 Task: Filter Contract job.
Action: Mouse moved to (661, 165)
Screenshot: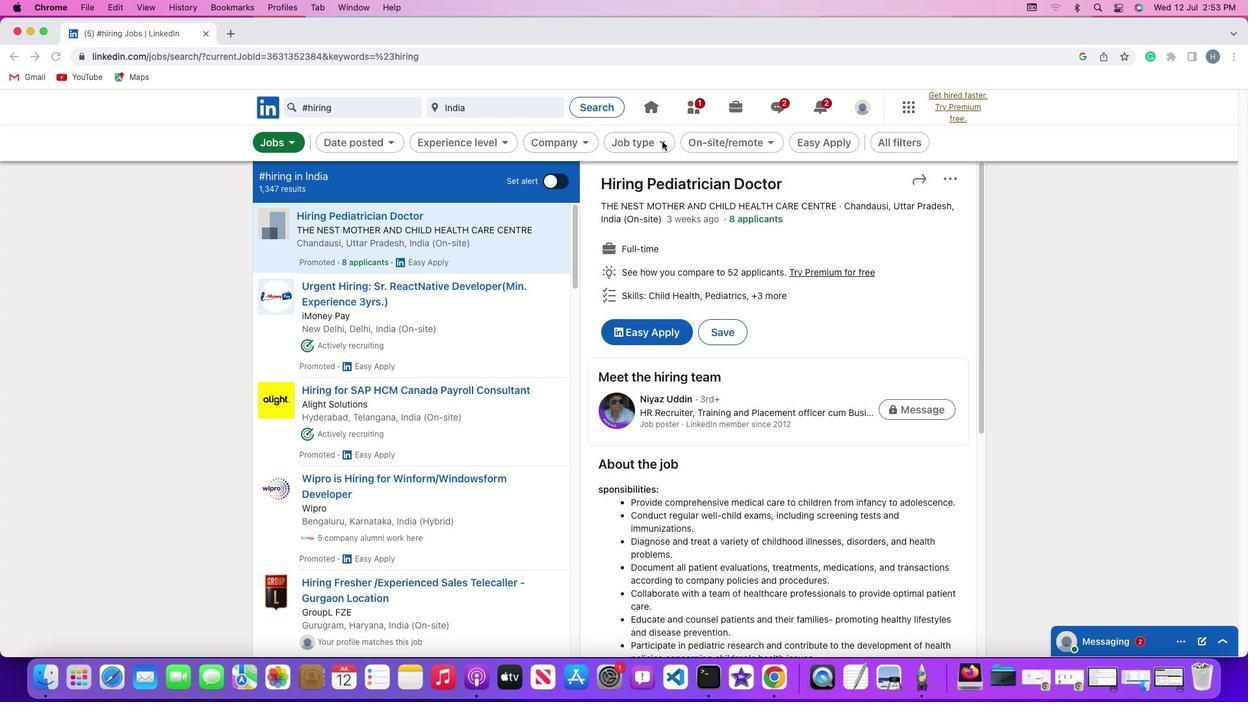 
Action: Mouse pressed left at (661, 165)
Screenshot: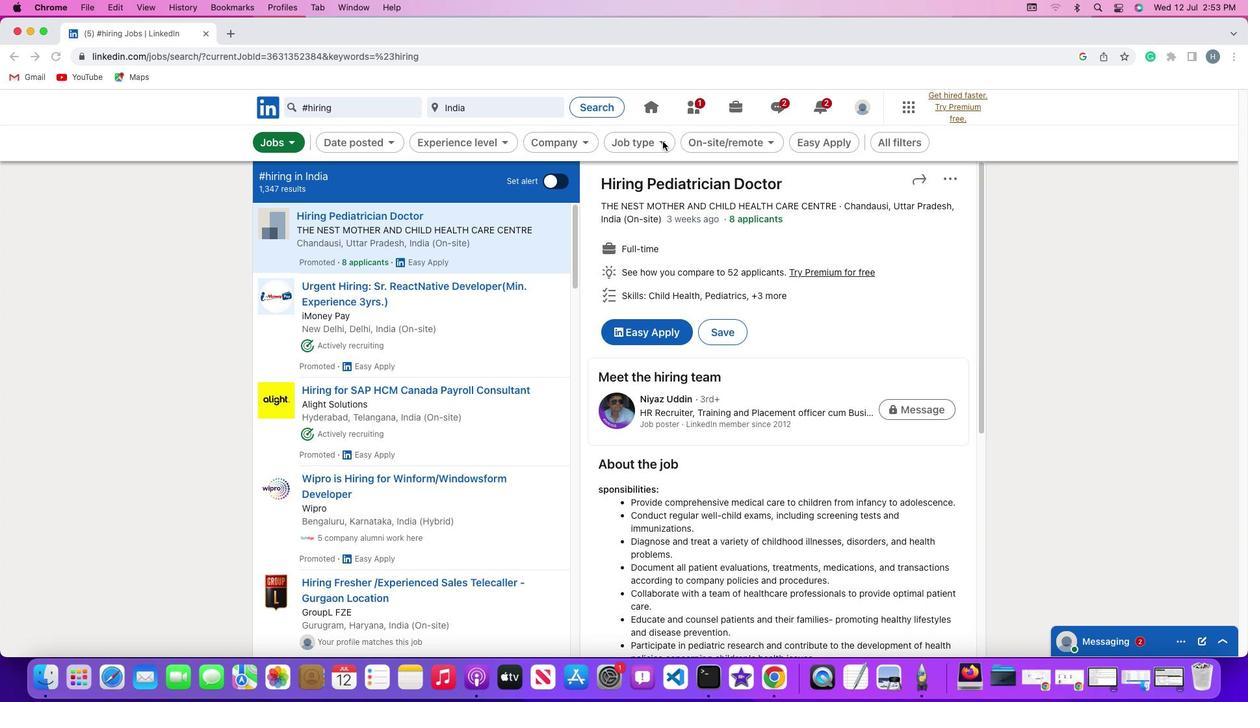 
Action: Mouse moved to (661, 165)
Screenshot: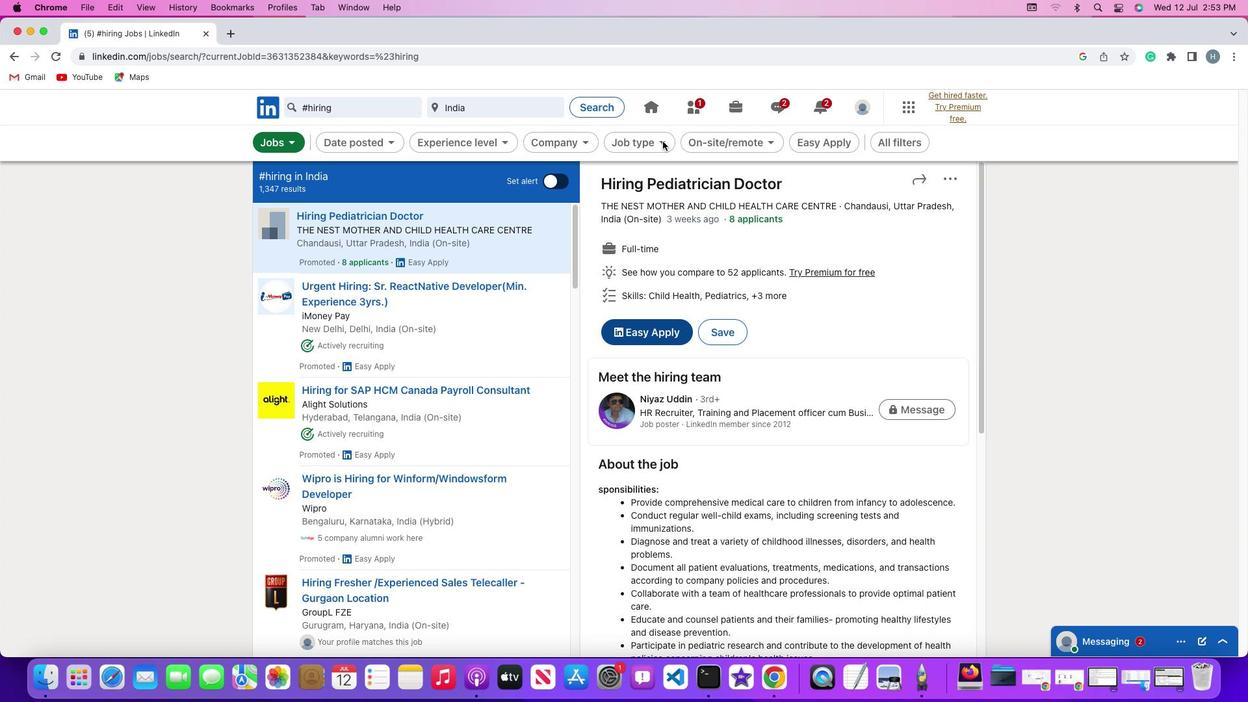 
Action: Mouse pressed left at (661, 165)
Screenshot: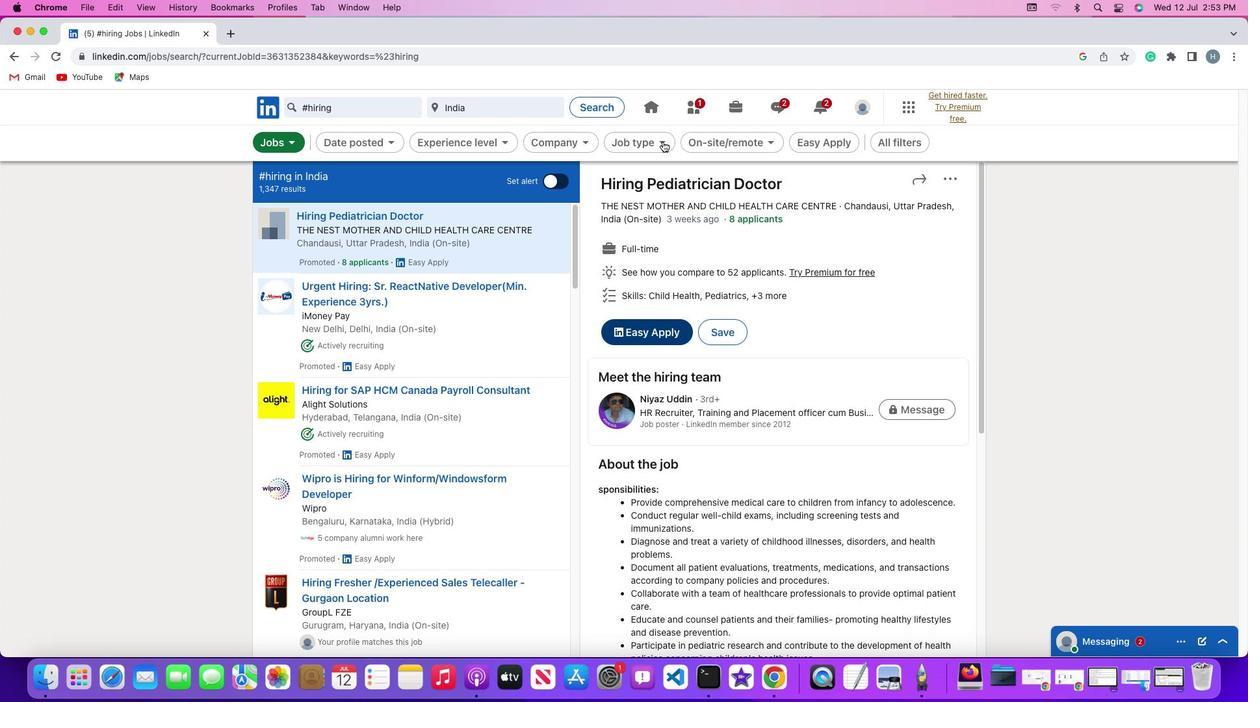 
Action: Mouse moved to (661, 165)
Screenshot: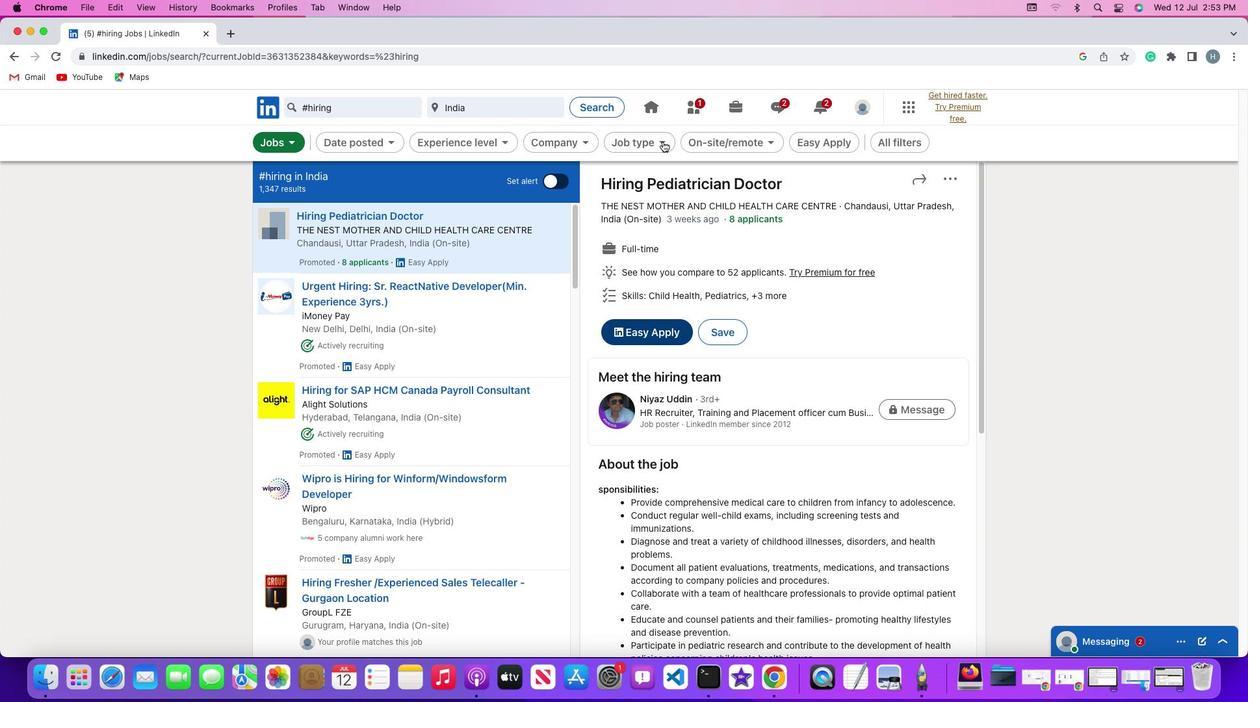
Action: Mouse pressed left at (661, 165)
Screenshot: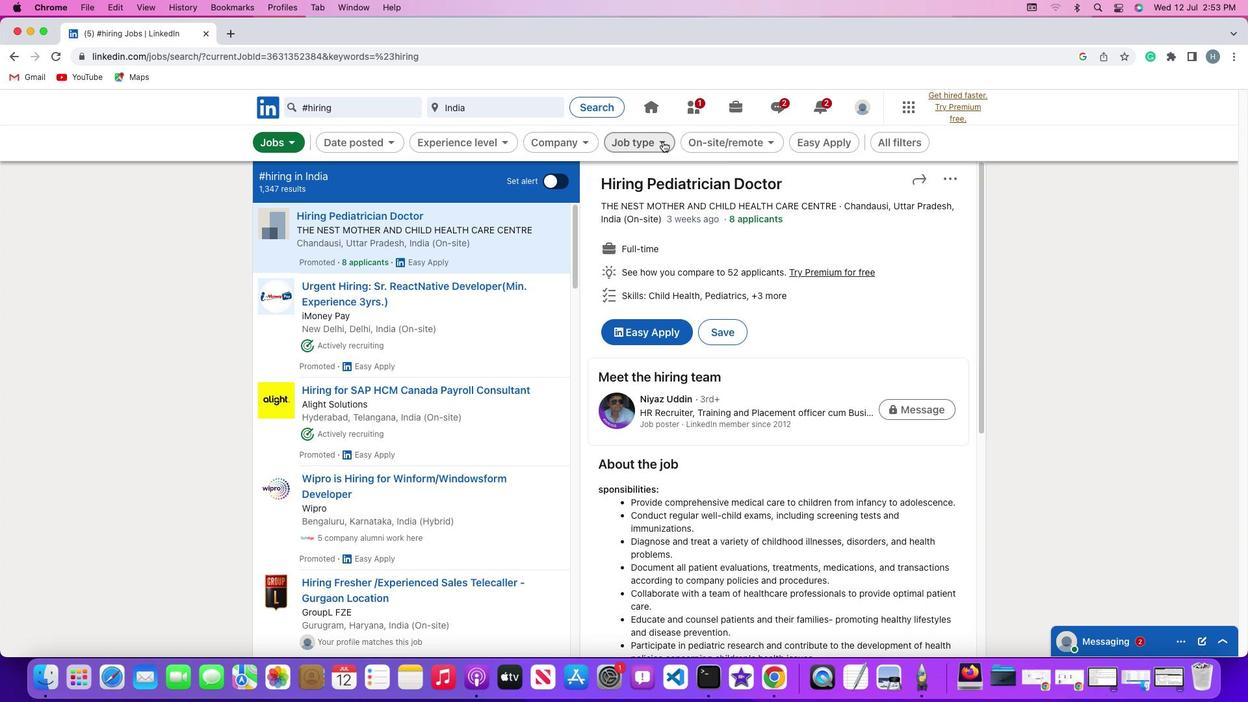 
Action: Mouse moved to (583, 242)
Screenshot: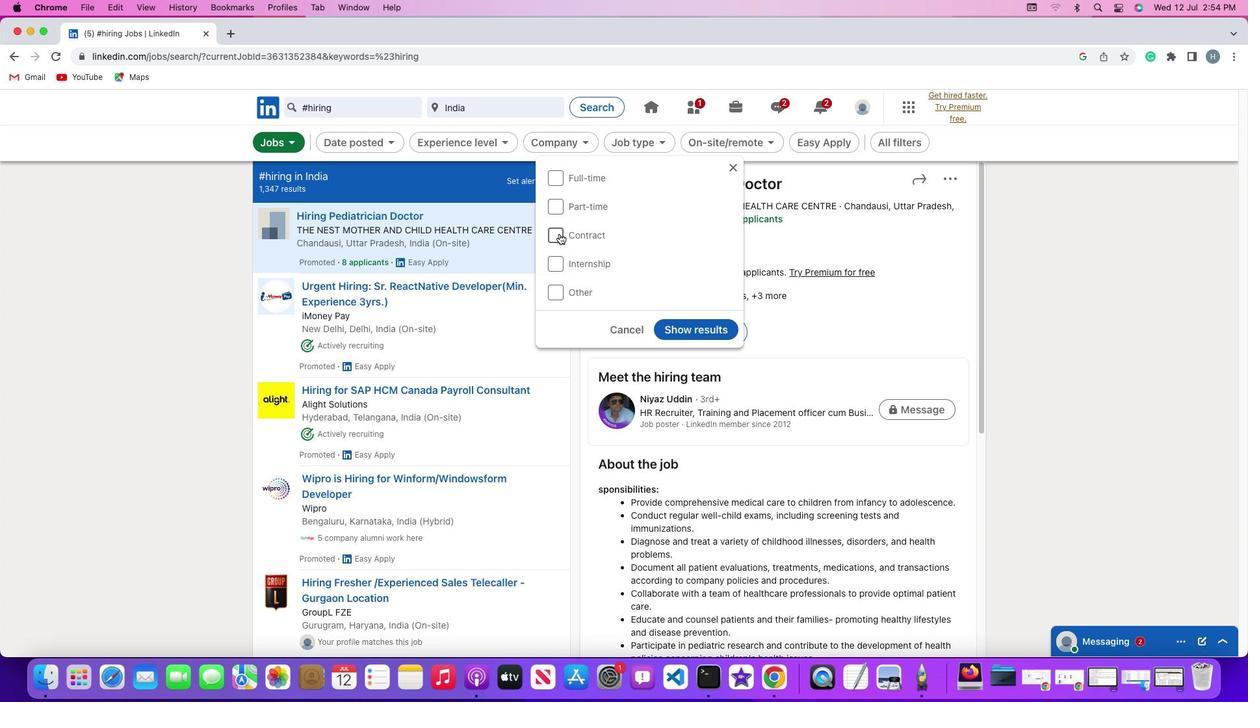
Action: Mouse pressed left at (583, 242)
Screenshot: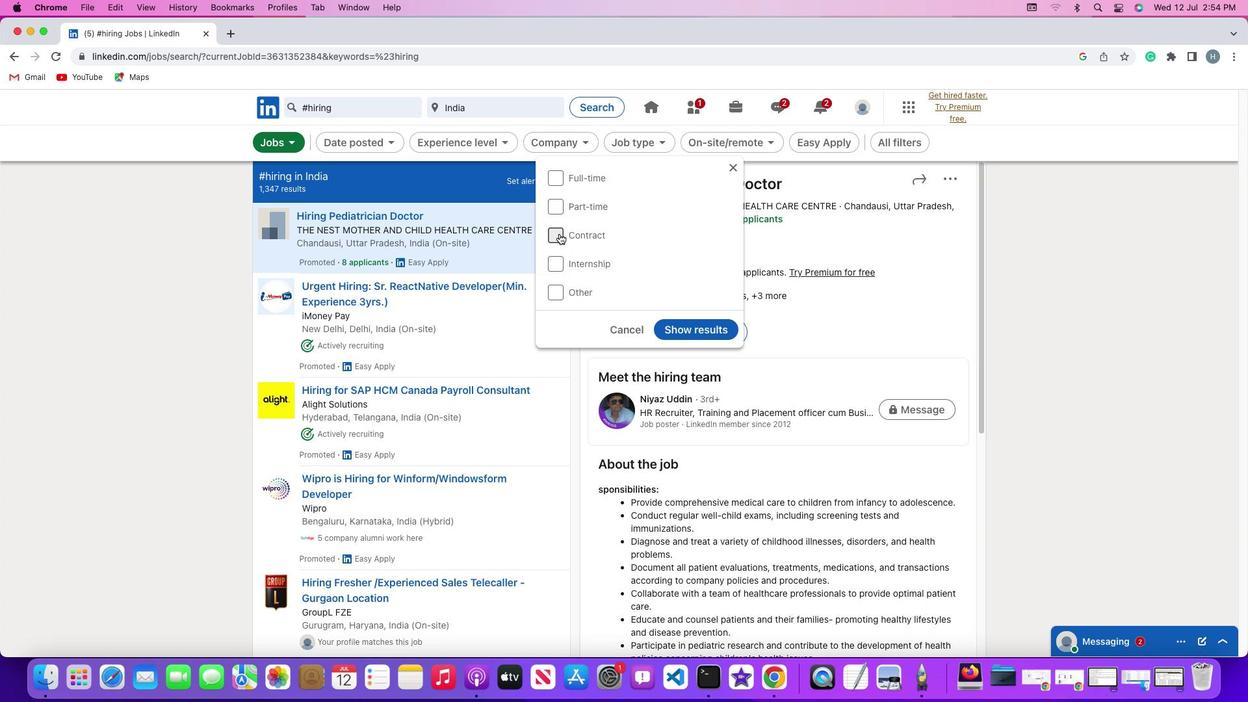 
Action: Mouse moved to (682, 320)
Screenshot: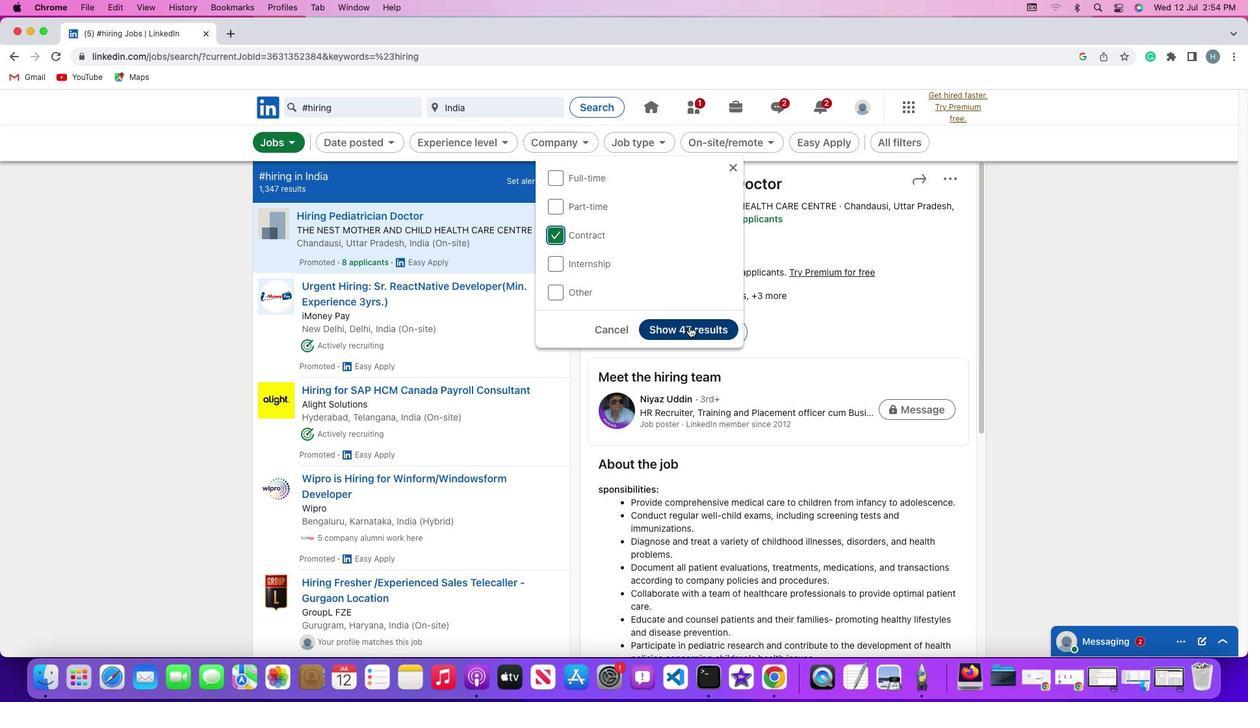 
Action: Mouse pressed left at (682, 320)
Screenshot: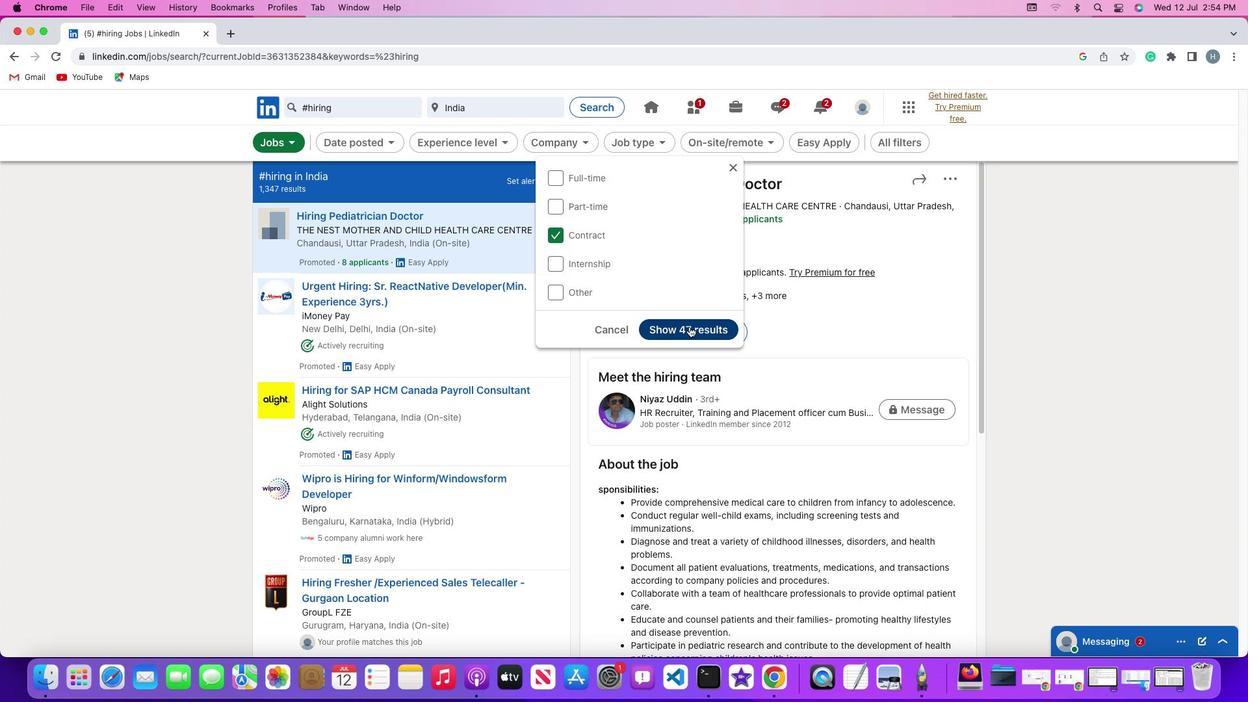 
Action: Mouse moved to (662, 254)
Screenshot: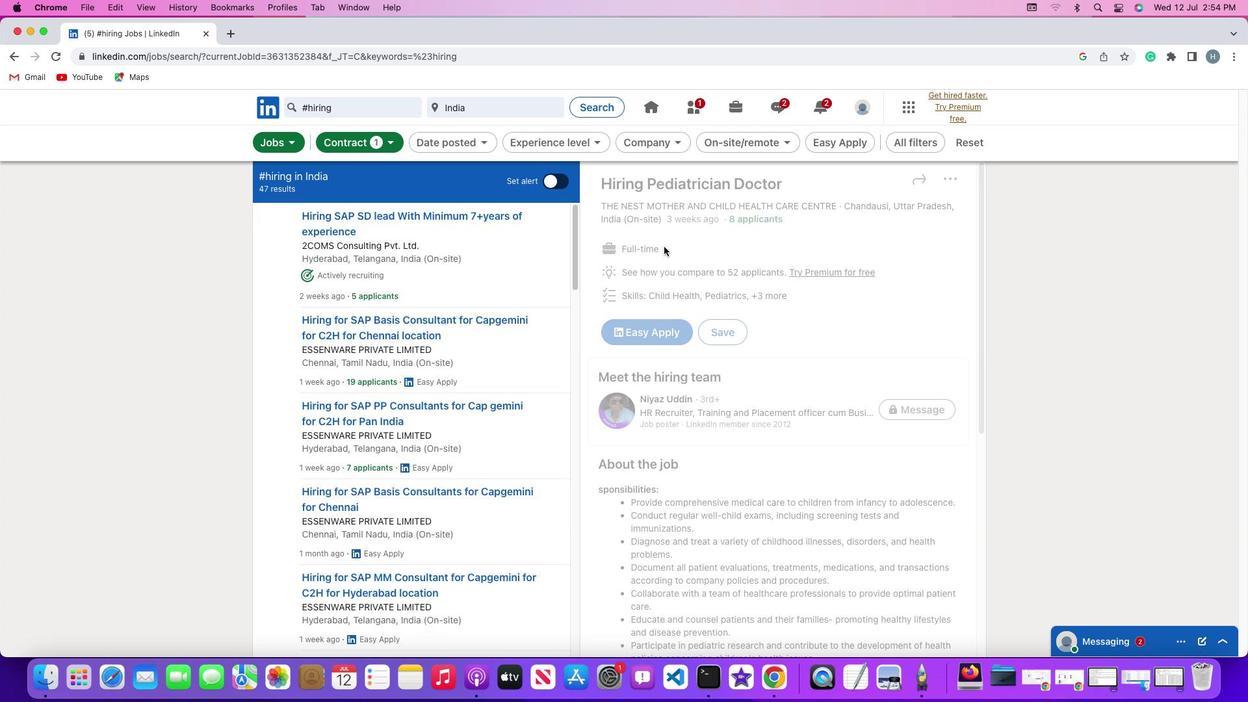 
